 Task: Add Attachment from computer to Card Card0000000069 in Board Board0000000018 in Workspace WS0000000006 in Trello. Add Cover Purple to Card Card0000000069 in Board Board0000000018 in Workspace WS0000000006 in Trello. Add "Move Card To …" Button titled Button0000000069 to "top" of the list "To Do" to Card Card0000000069 in Board Board0000000018 in Workspace WS0000000006 in Trello. Add Description DS0000000069 to Card Card0000000069 in Board Board0000000018 in Workspace WS0000000006 in Trello. Add Comment CM0000000069 to Card Card0000000069 in Board Board0000000018 in Workspace WS0000000006 in Trello
Action: Mouse moved to (100, 342)
Screenshot: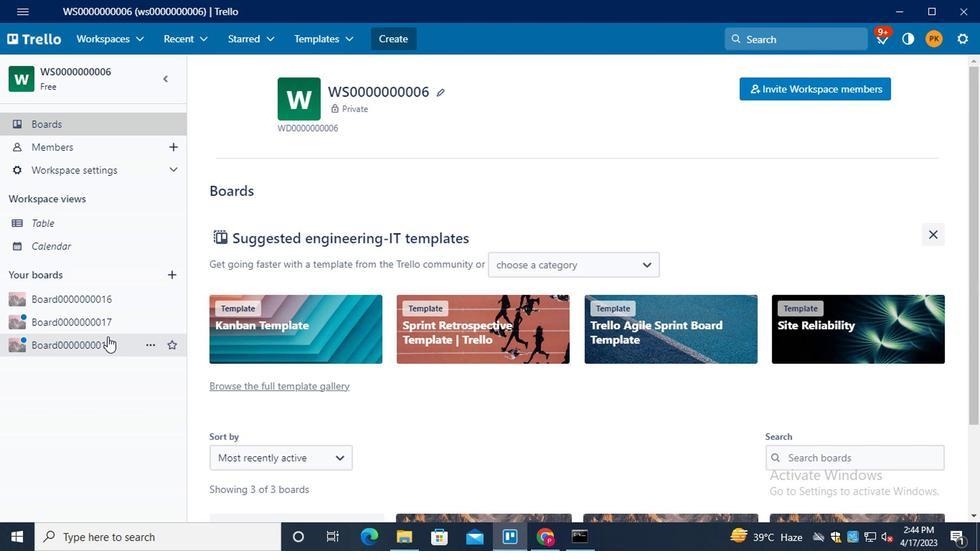 
Action: Mouse pressed left at (100, 342)
Screenshot: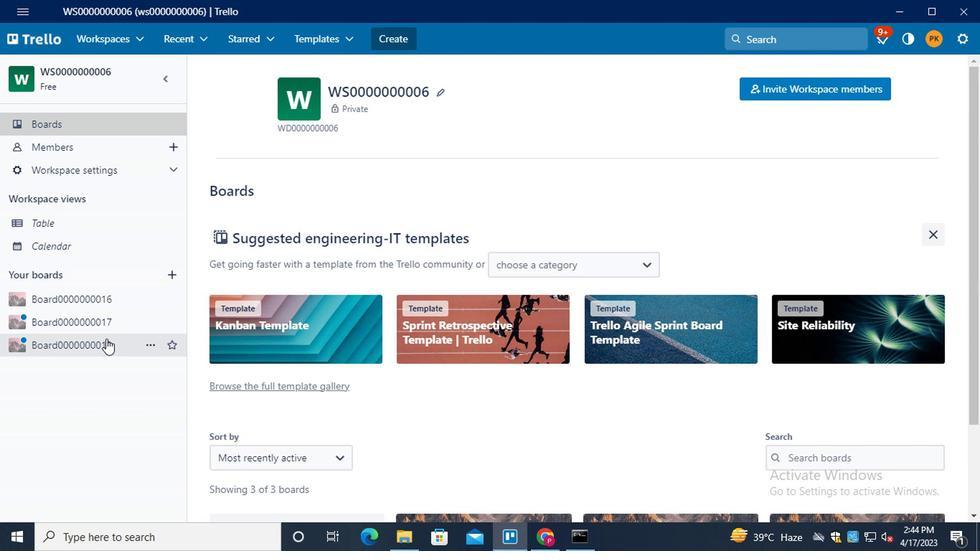 
Action: Mouse moved to (297, 181)
Screenshot: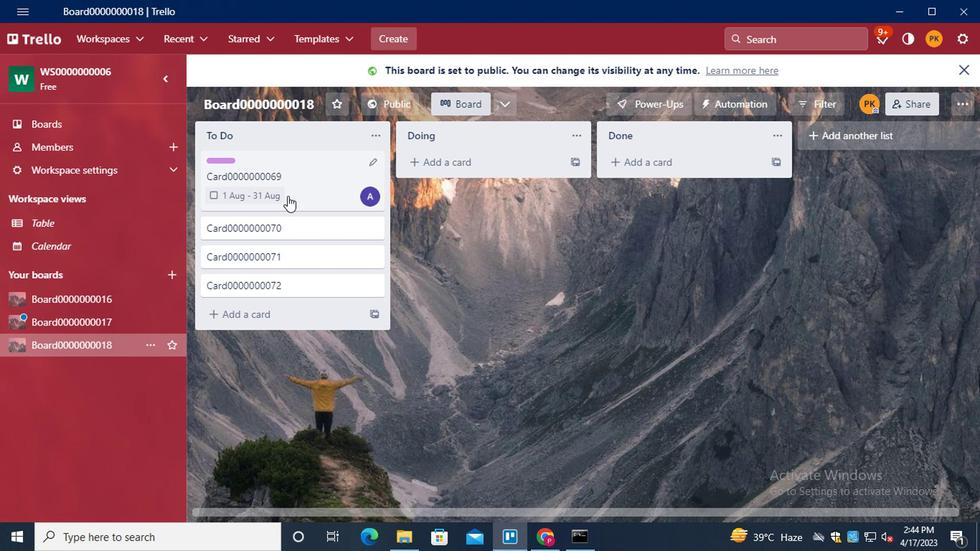 
Action: Mouse pressed left at (297, 181)
Screenshot: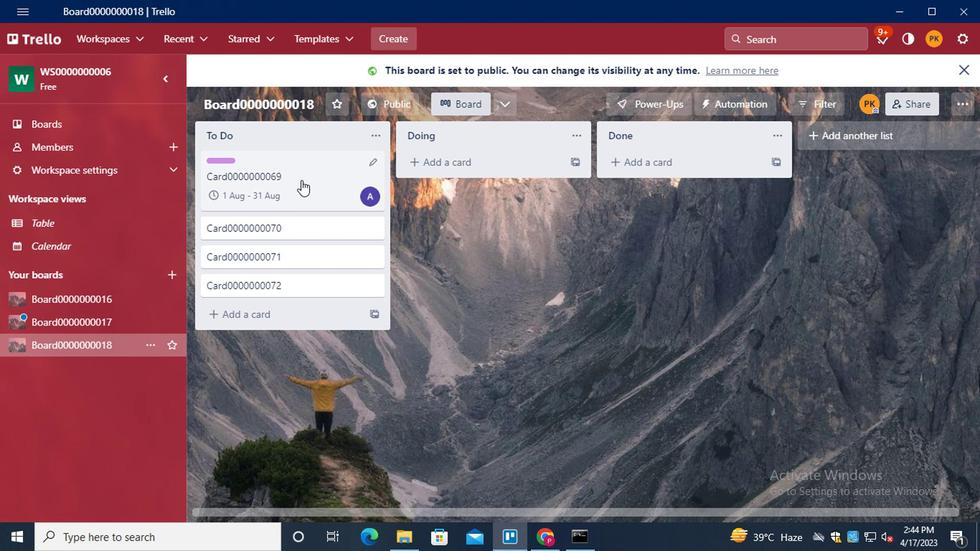 
Action: Mouse moved to (673, 246)
Screenshot: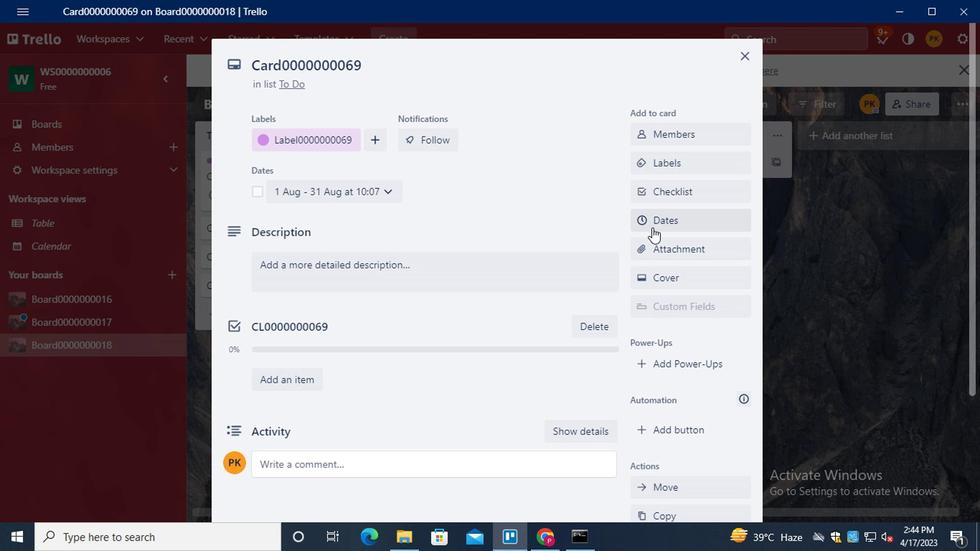
Action: Mouse pressed left at (673, 246)
Screenshot: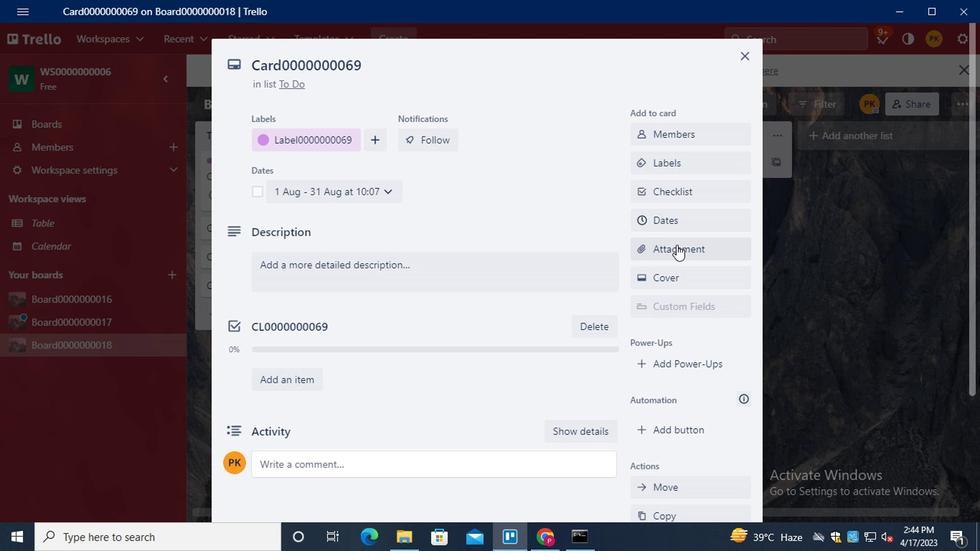 
Action: Mouse moved to (664, 128)
Screenshot: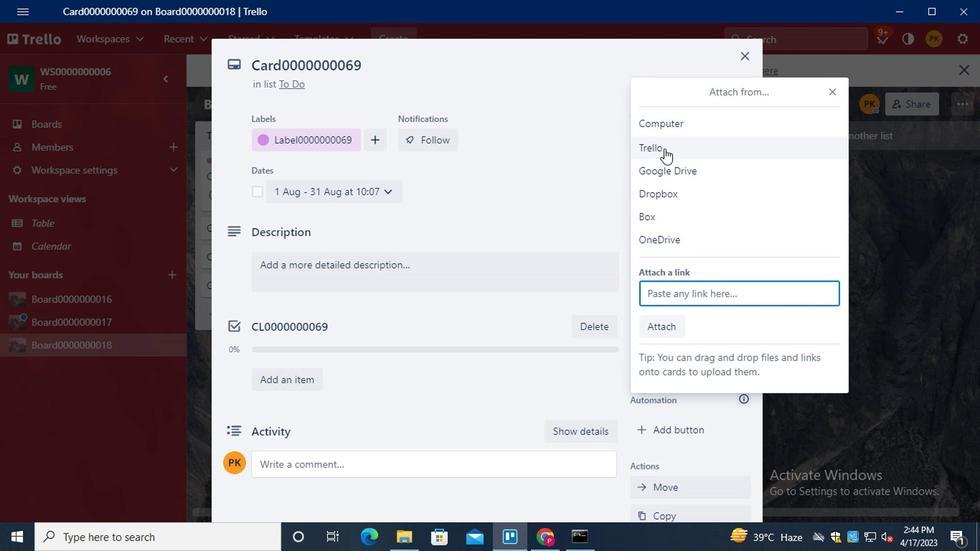 
Action: Mouse pressed left at (664, 128)
Screenshot: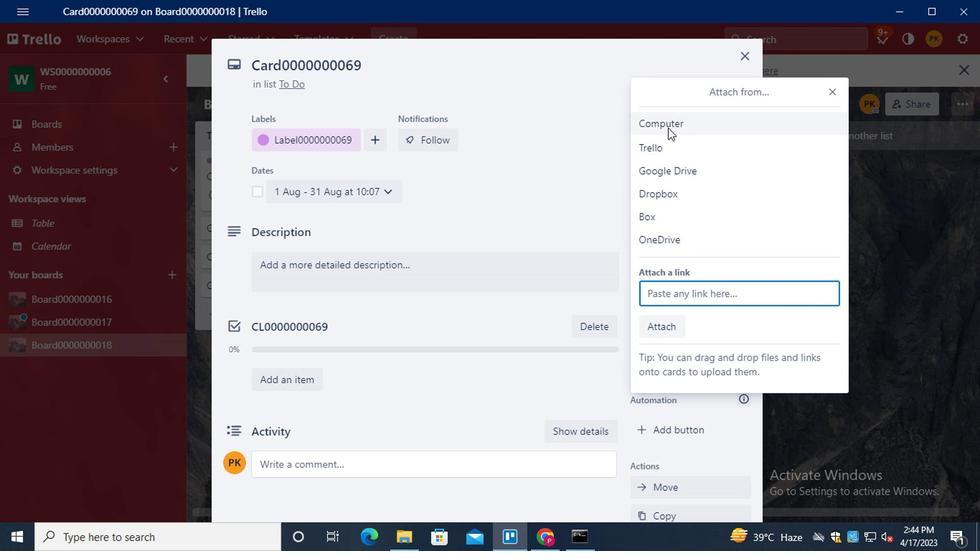 
Action: Mouse moved to (288, 106)
Screenshot: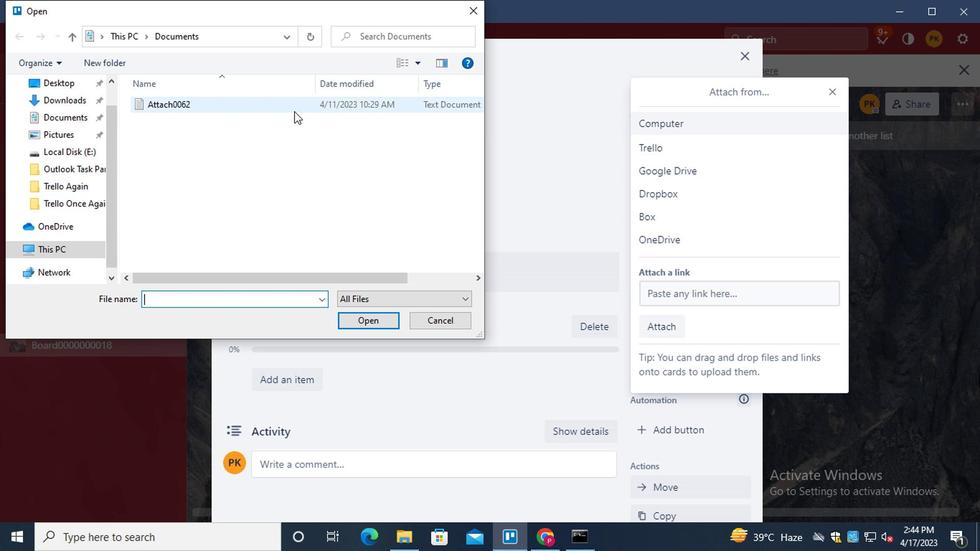 
Action: Mouse pressed left at (288, 106)
Screenshot: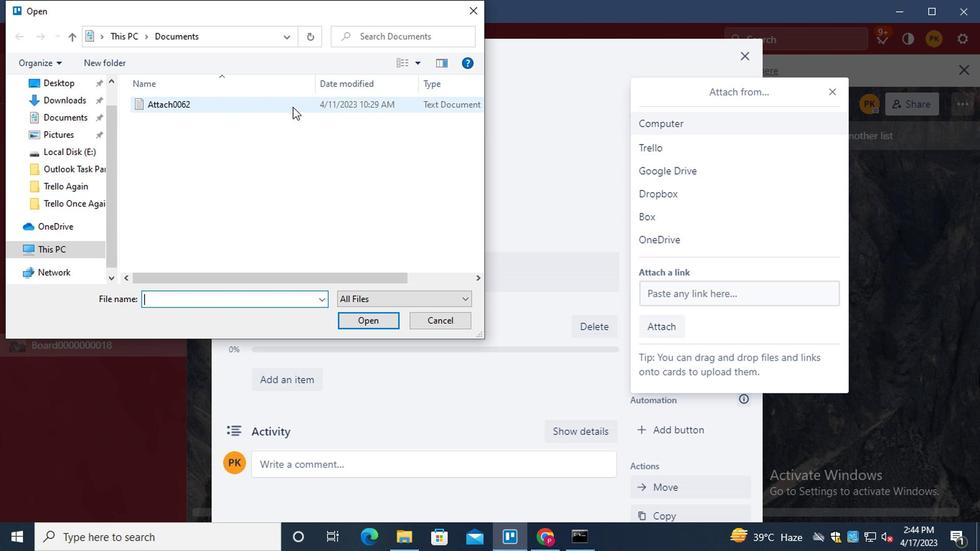 
Action: Mouse moved to (347, 325)
Screenshot: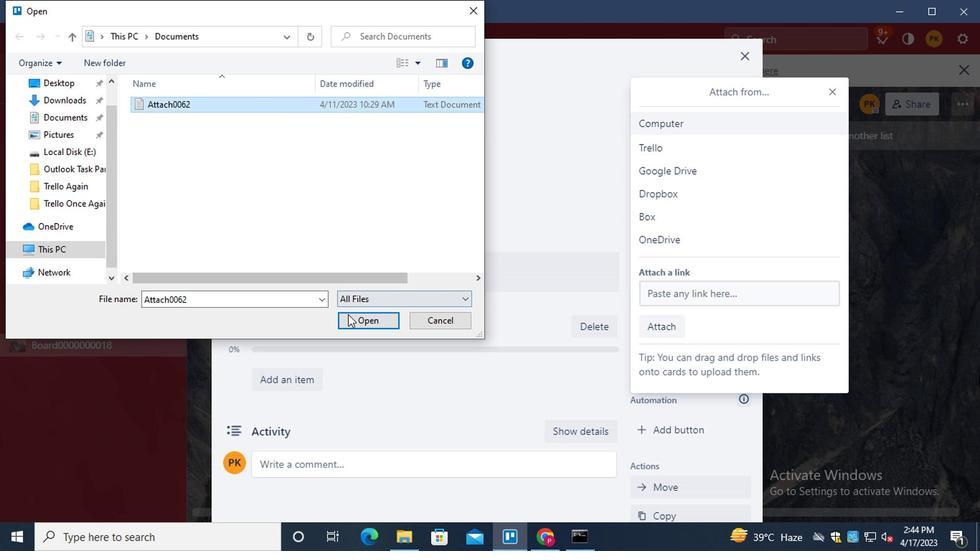 
Action: Mouse pressed left at (347, 325)
Screenshot: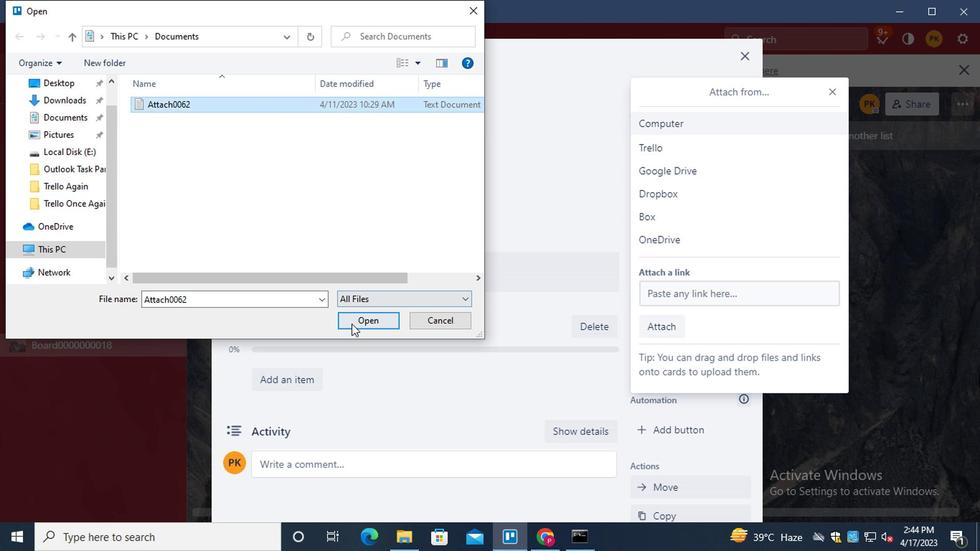 
Action: Mouse moved to (657, 283)
Screenshot: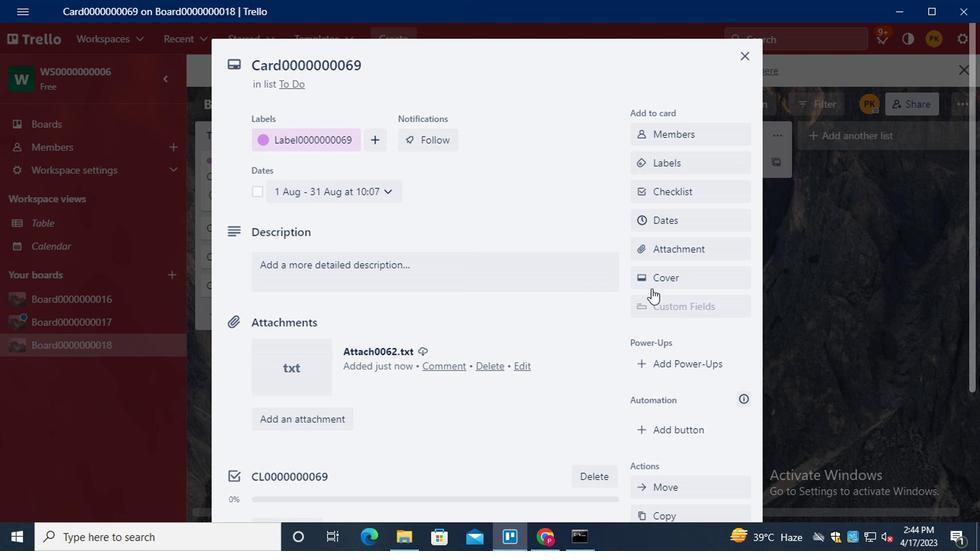 
Action: Mouse pressed left at (657, 283)
Screenshot: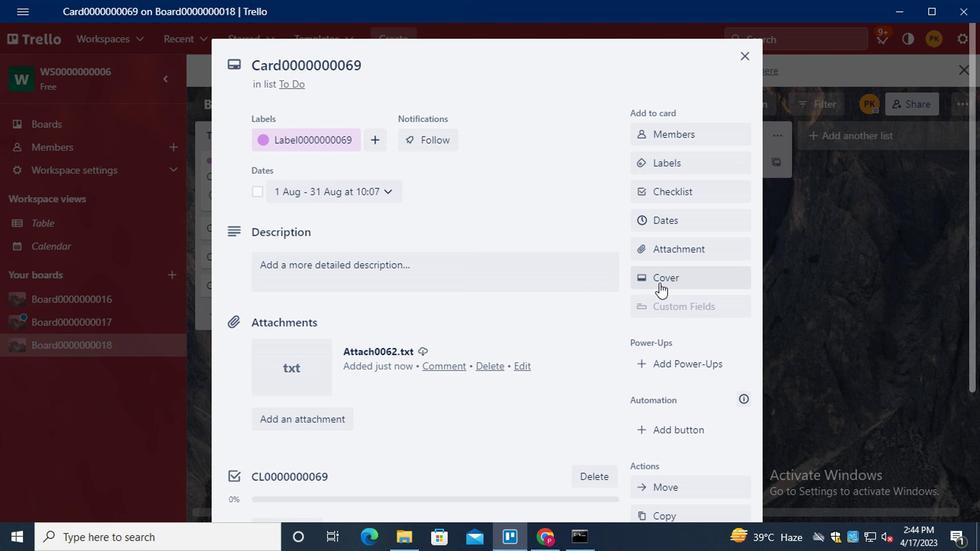 
Action: Mouse moved to (814, 243)
Screenshot: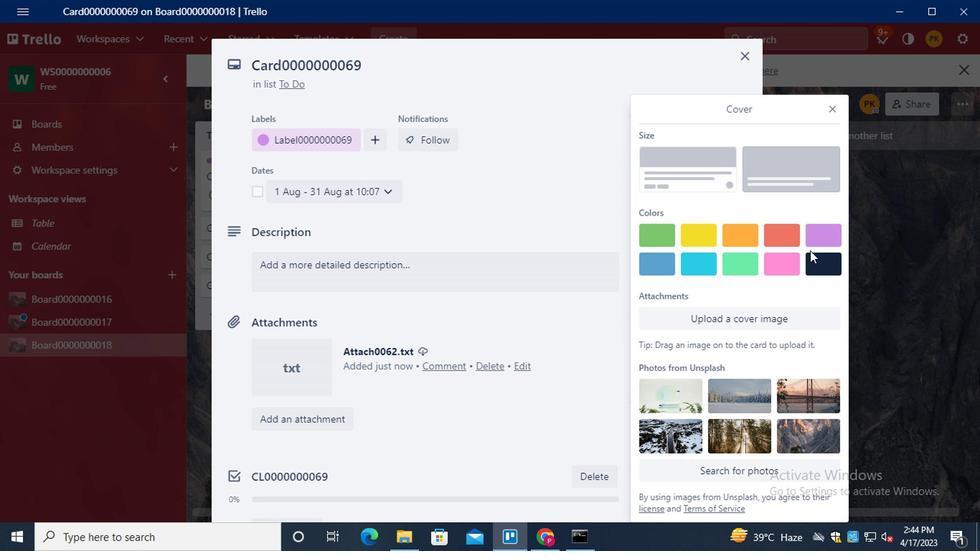
Action: Mouse pressed left at (814, 243)
Screenshot: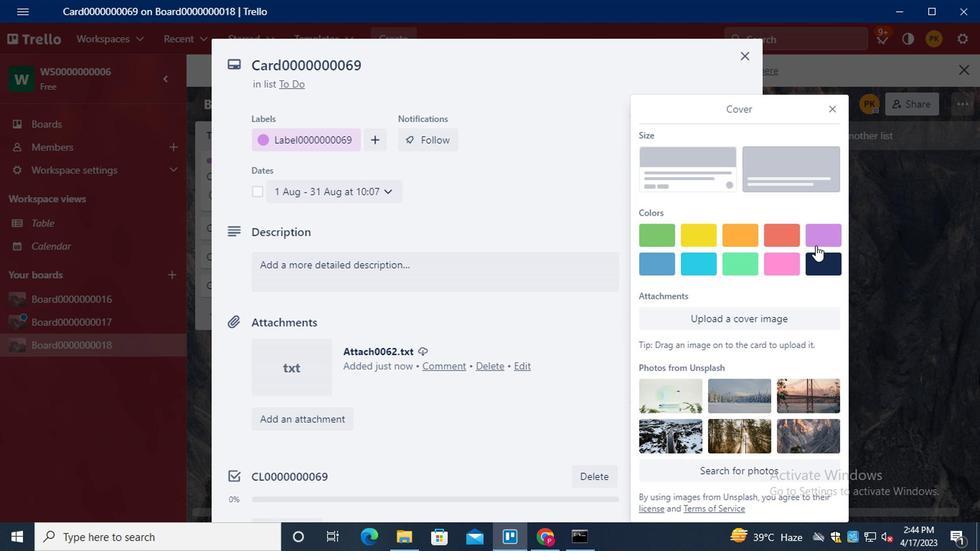 
Action: Mouse moved to (829, 83)
Screenshot: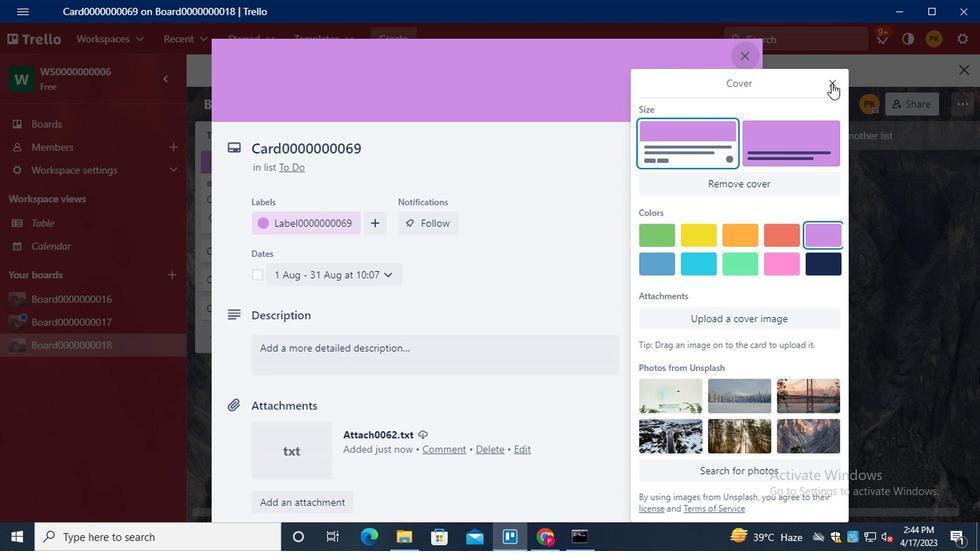 
Action: Mouse pressed left at (829, 83)
Screenshot: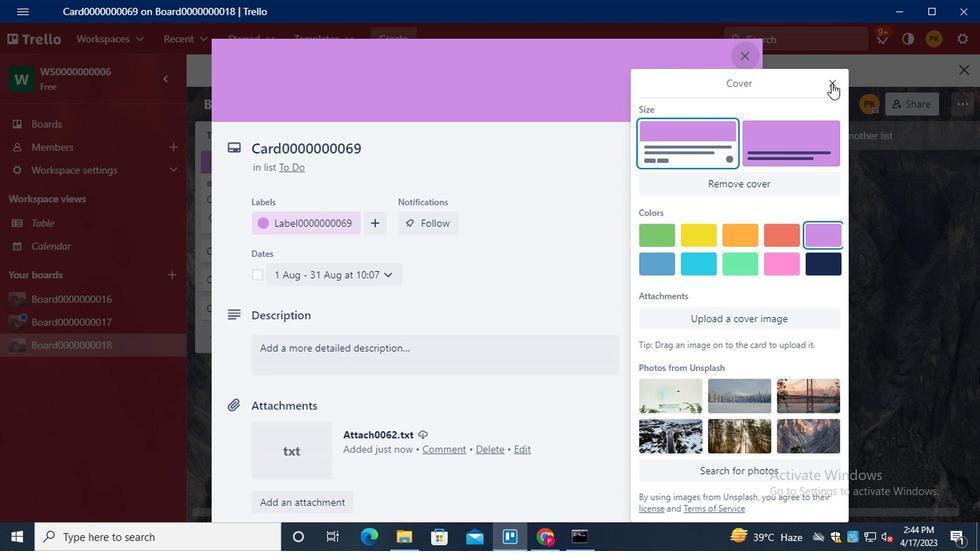 
Action: Mouse moved to (656, 354)
Screenshot: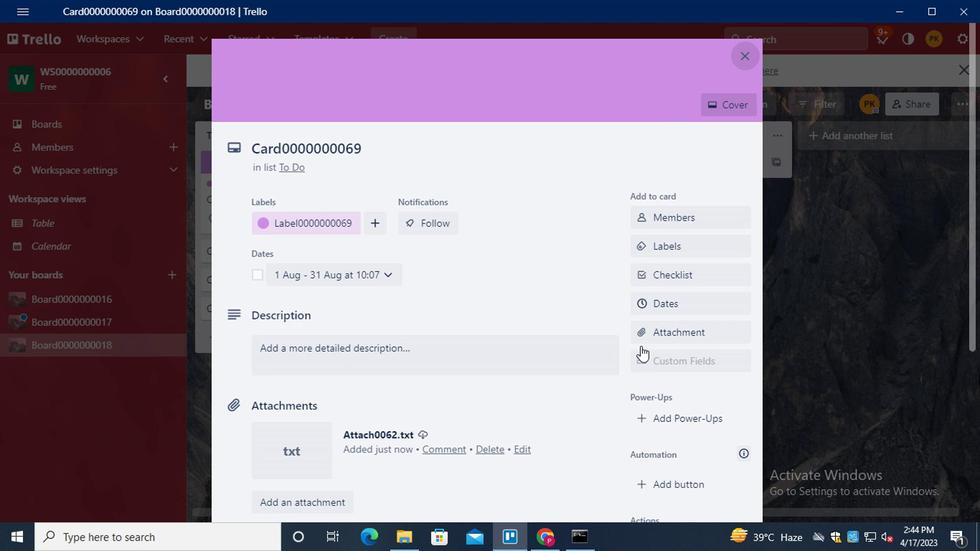 
Action: Mouse scrolled (656, 354) with delta (0, 0)
Screenshot: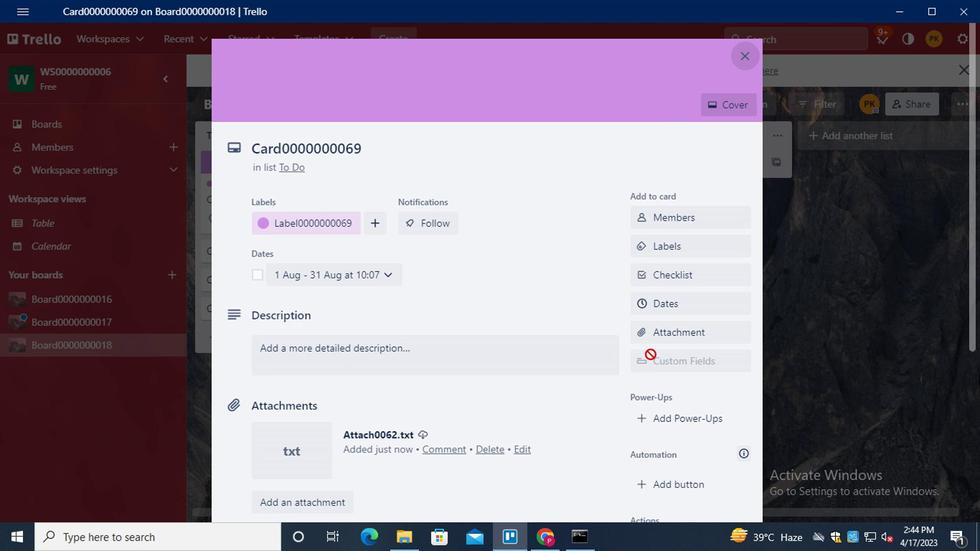 
Action: Mouse moved to (687, 416)
Screenshot: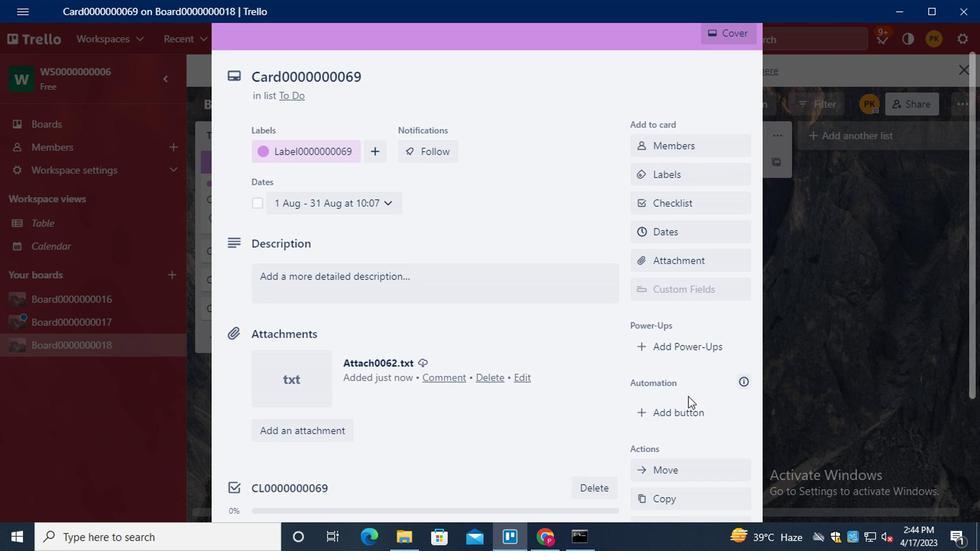 
Action: Mouse pressed left at (687, 416)
Screenshot: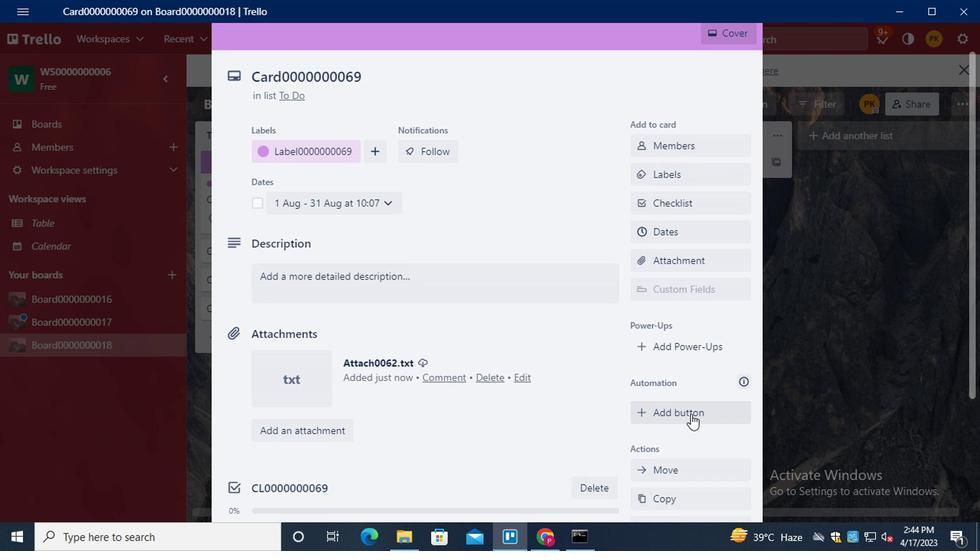 
Action: Mouse moved to (726, 138)
Screenshot: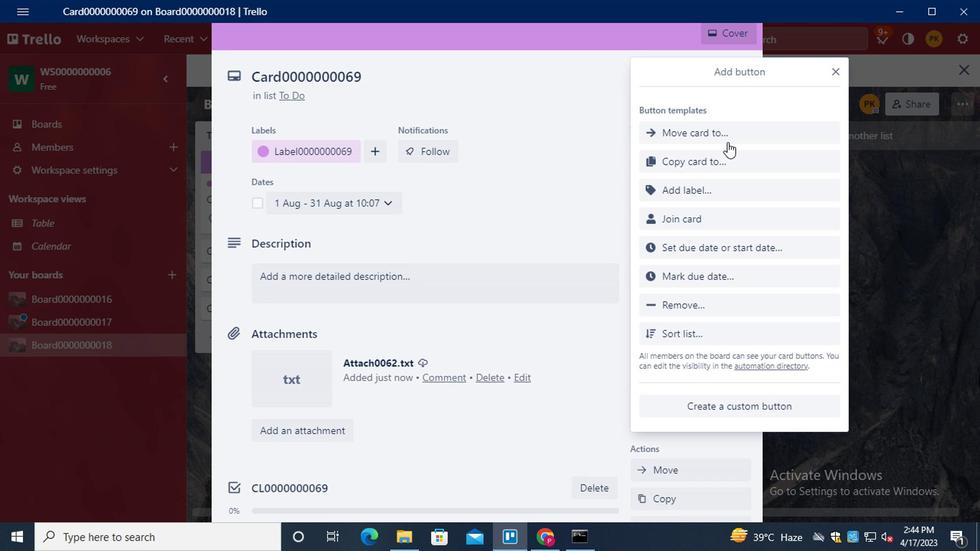 
Action: Mouse pressed left at (726, 138)
Screenshot: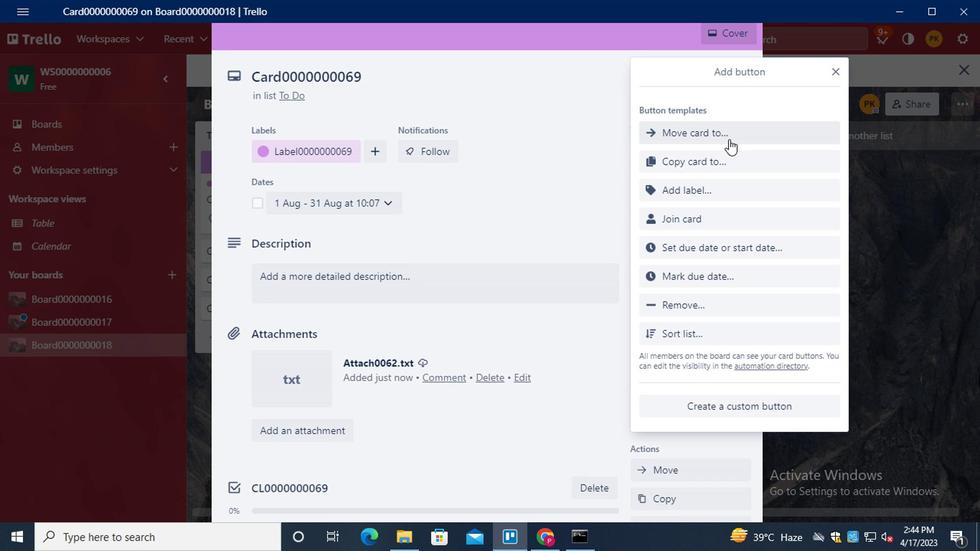 
Action: Mouse moved to (720, 141)
Screenshot: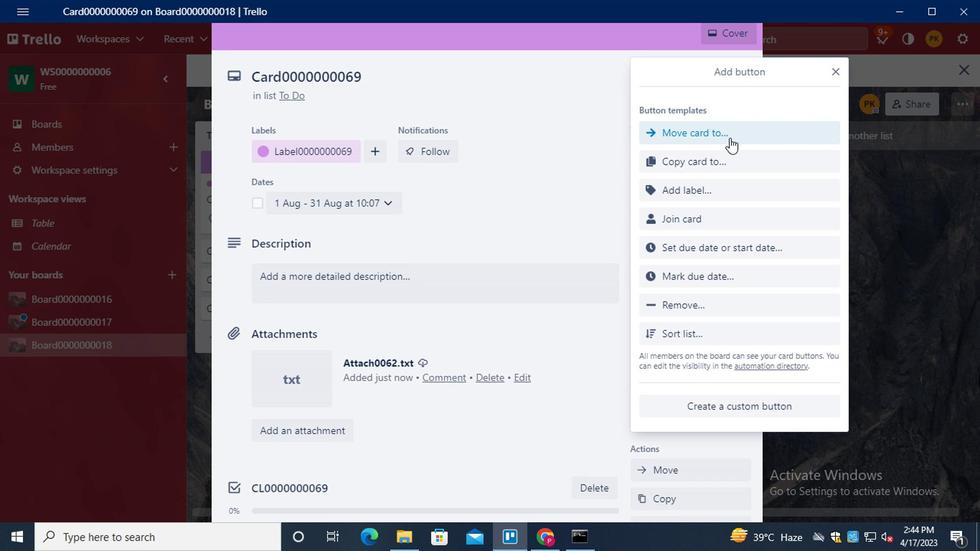 
Action: Key pressed <Key.shift>BU
Screenshot: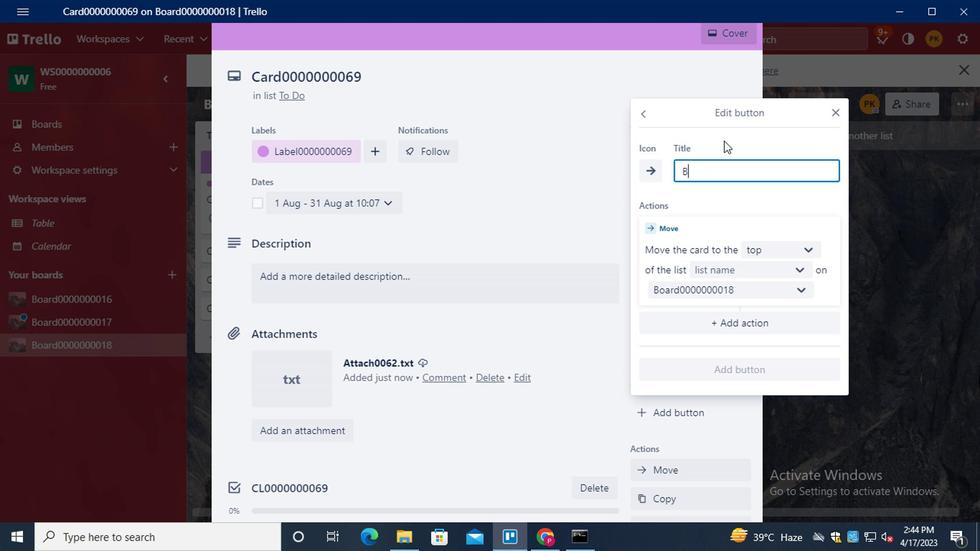 
Action: Mouse moved to (720, 141)
Screenshot: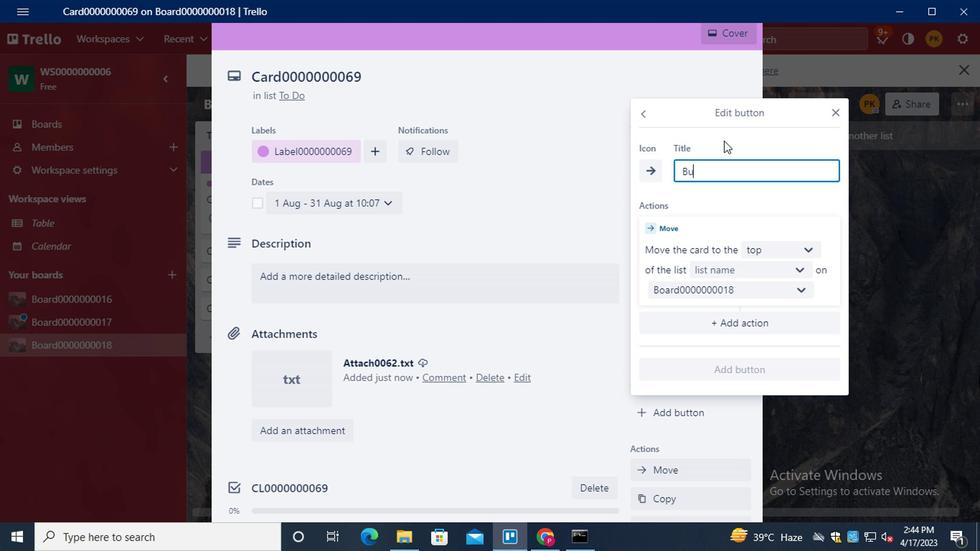 
Action: Key pressed TTON0000000069
Screenshot: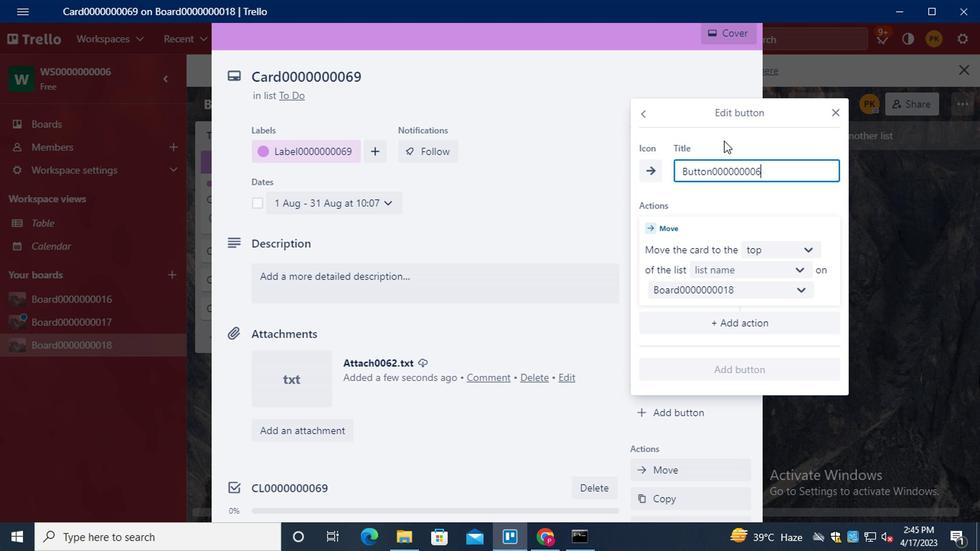 
Action: Mouse moved to (746, 269)
Screenshot: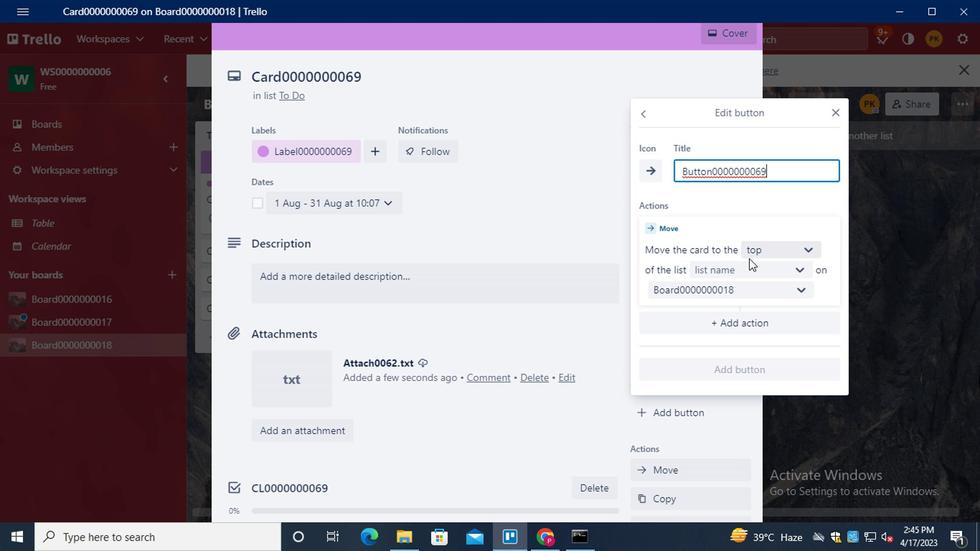 
Action: Mouse pressed left at (746, 269)
Screenshot: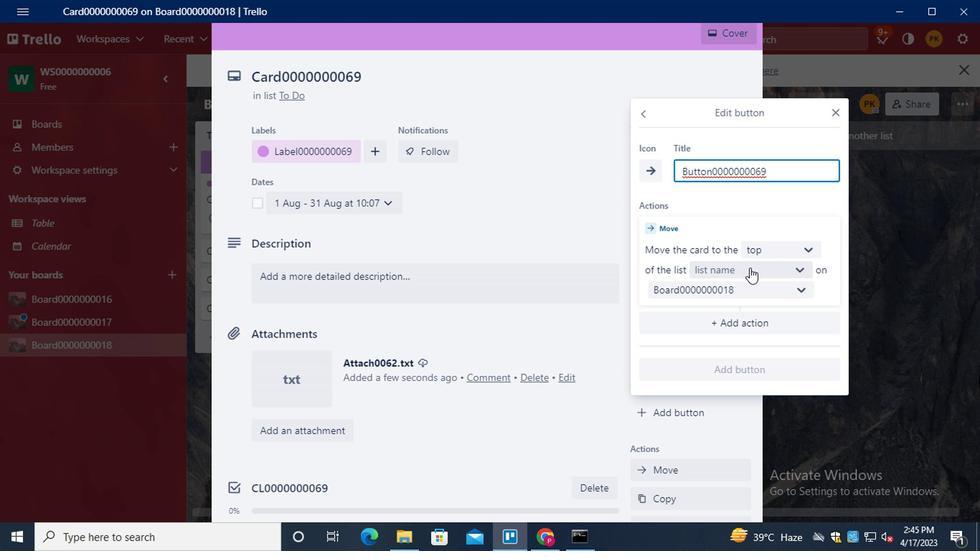 
Action: Mouse moved to (758, 310)
Screenshot: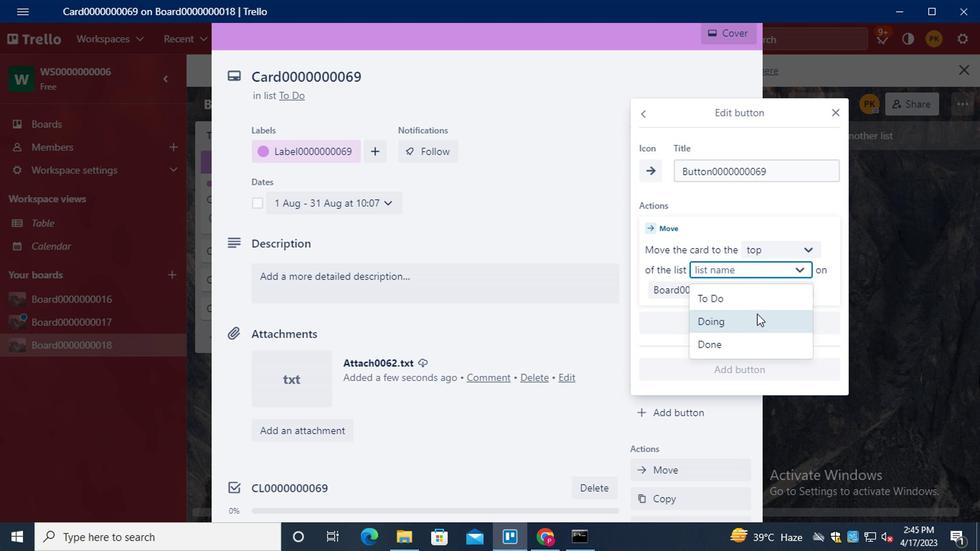 
Action: Mouse pressed left at (758, 310)
Screenshot: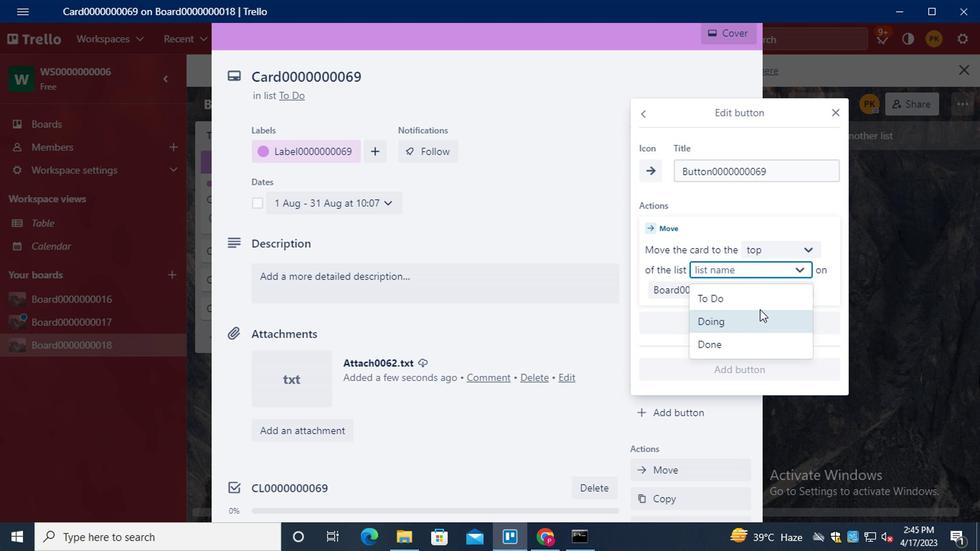 
Action: Mouse moved to (744, 370)
Screenshot: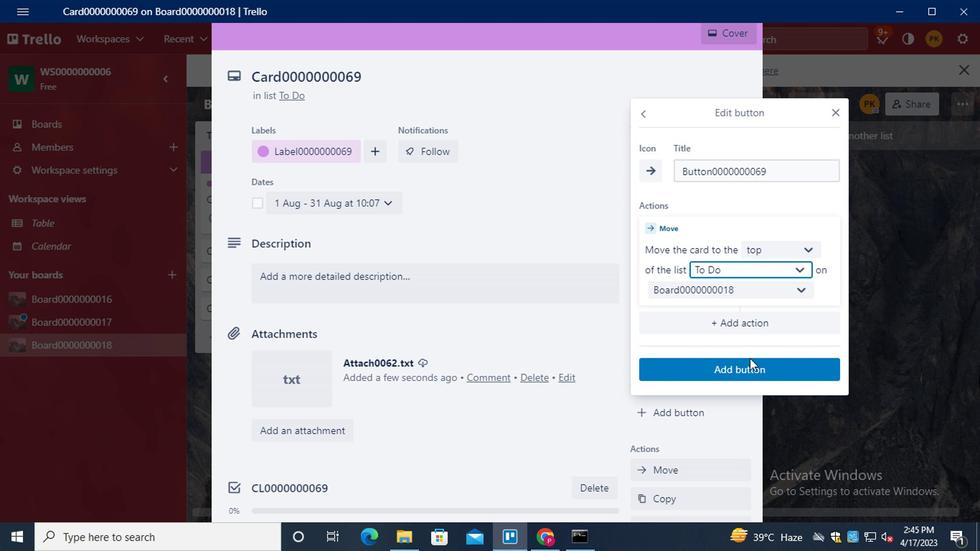 
Action: Mouse pressed left at (744, 370)
Screenshot: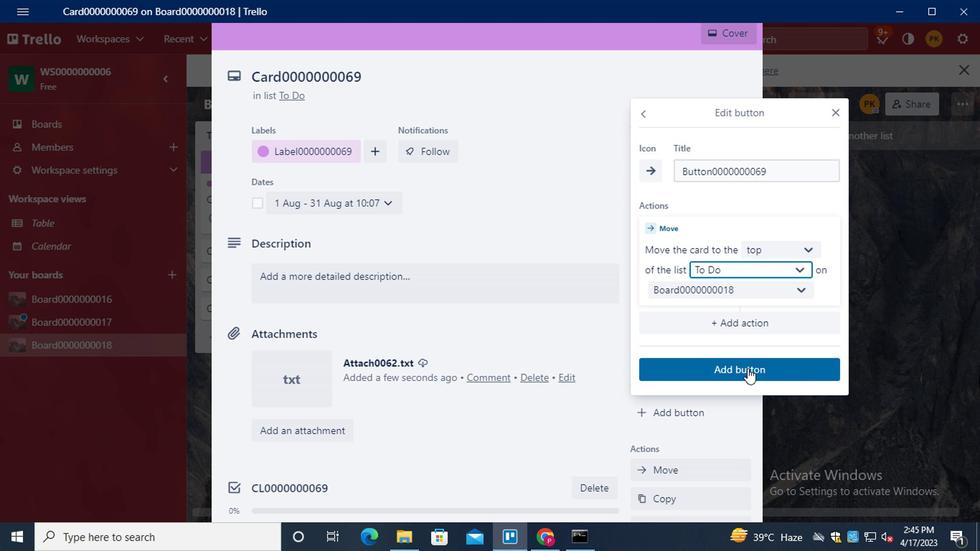 
Action: Mouse moved to (450, 270)
Screenshot: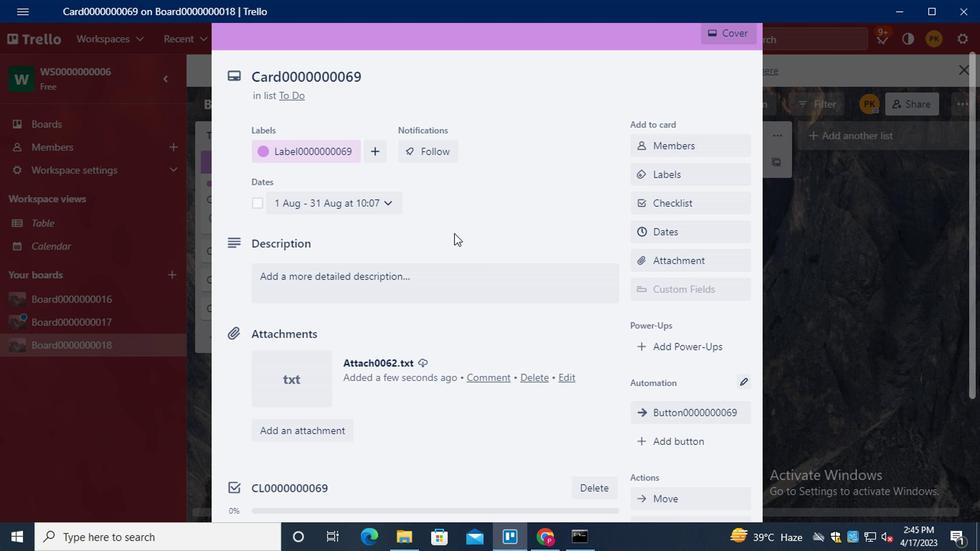 
Action: Mouse pressed left at (450, 270)
Screenshot: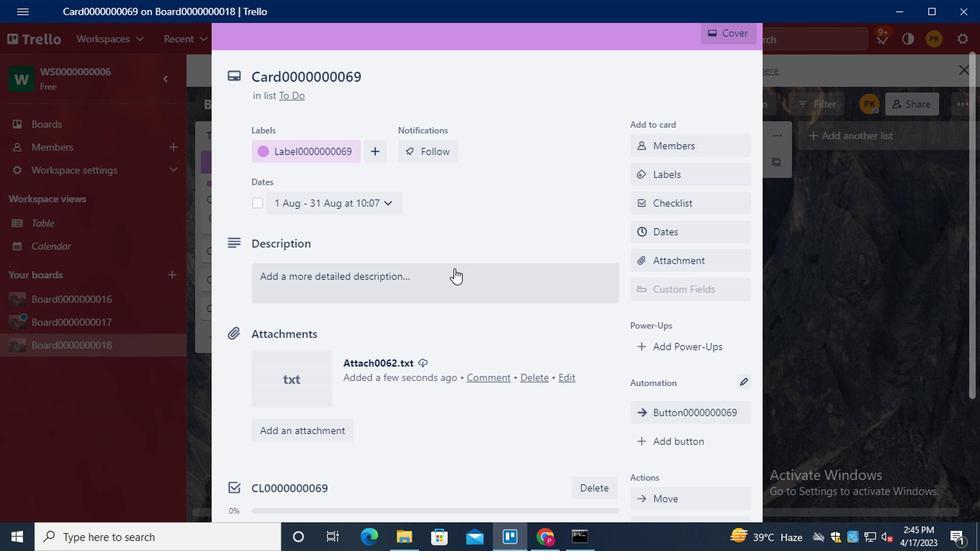 
Action: Key pressed <Key.shift>DS0000000069
Screenshot: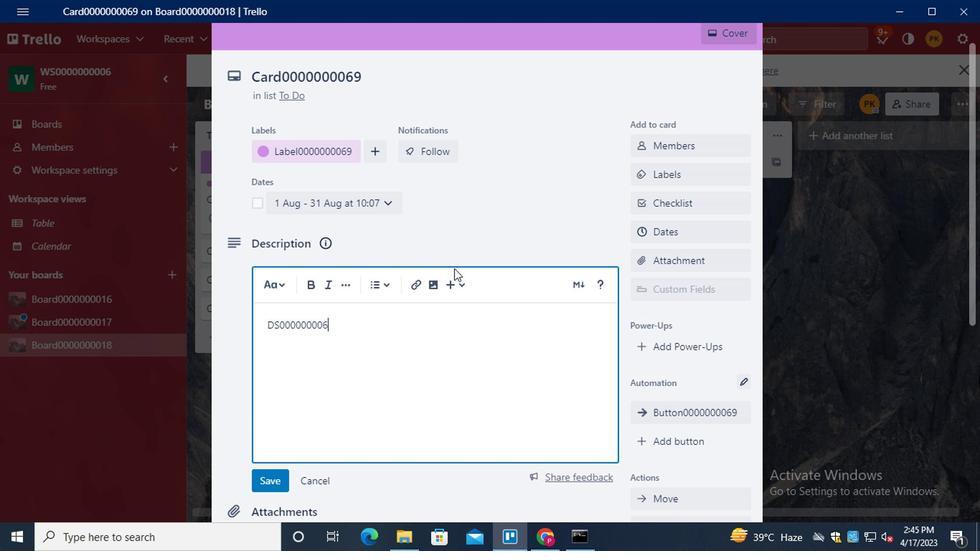 
Action: Mouse moved to (271, 482)
Screenshot: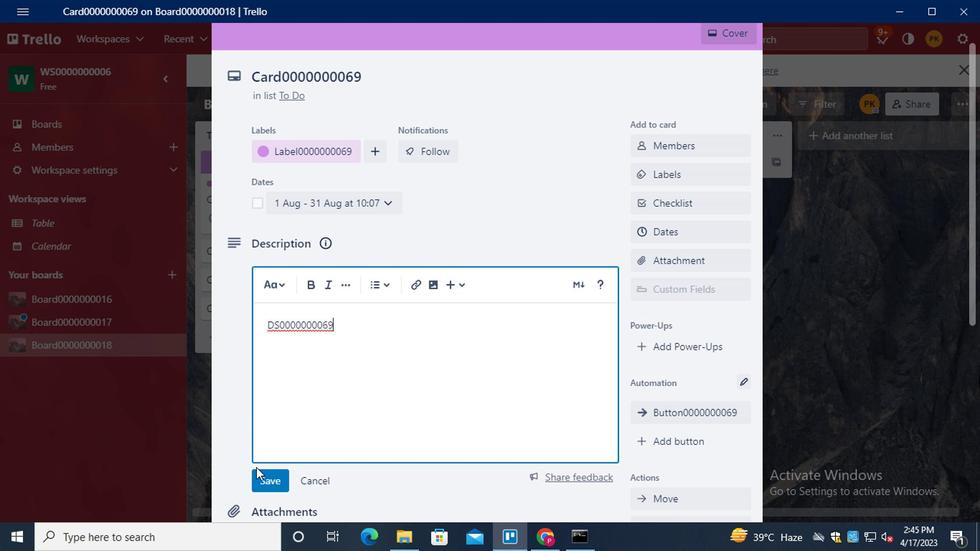 
Action: Mouse pressed left at (271, 482)
Screenshot: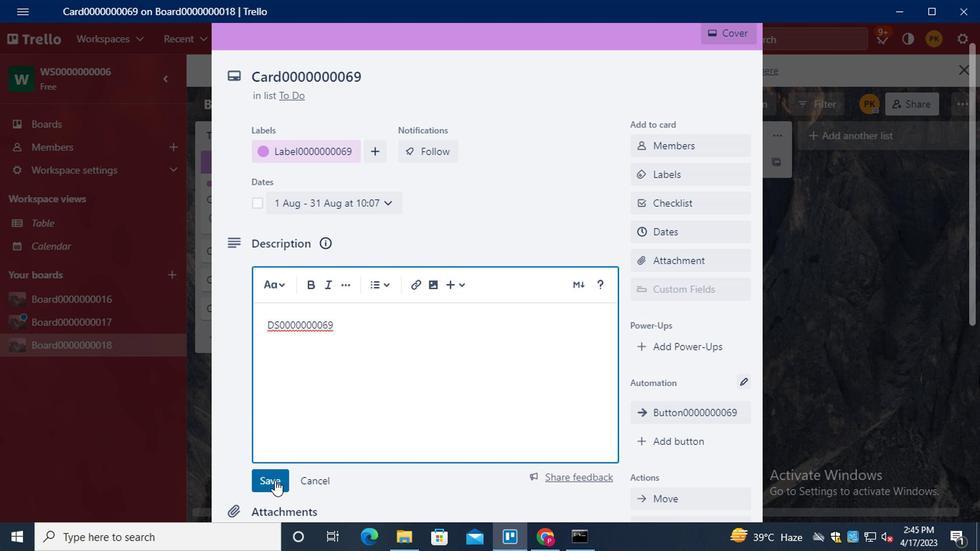 
Action: Mouse moved to (298, 429)
Screenshot: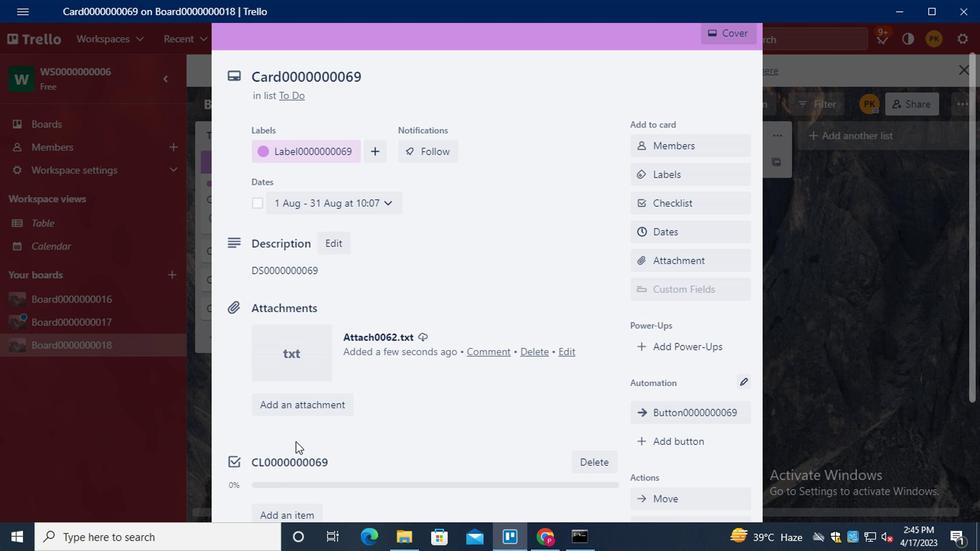 
Action: Mouse scrolled (298, 429) with delta (0, 0)
Screenshot: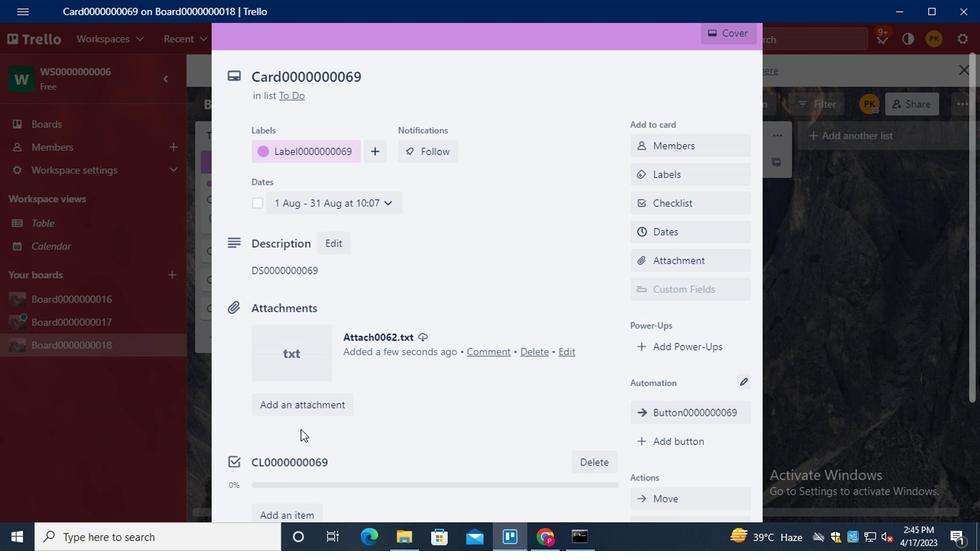 
Action: Mouse scrolled (298, 429) with delta (0, 0)
Screenshot: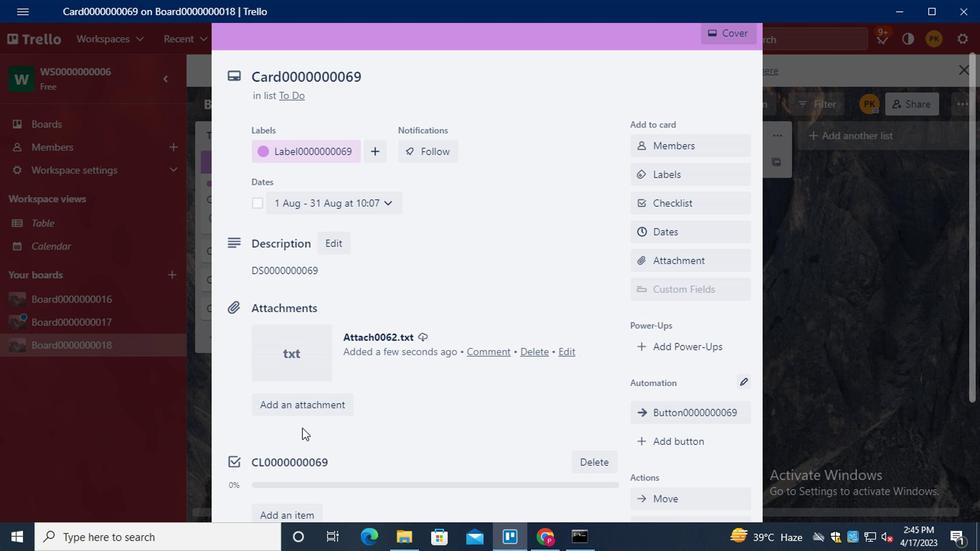 
Action: Mouse scrolled (298, 429) with delta (0, 0)
Screenshot: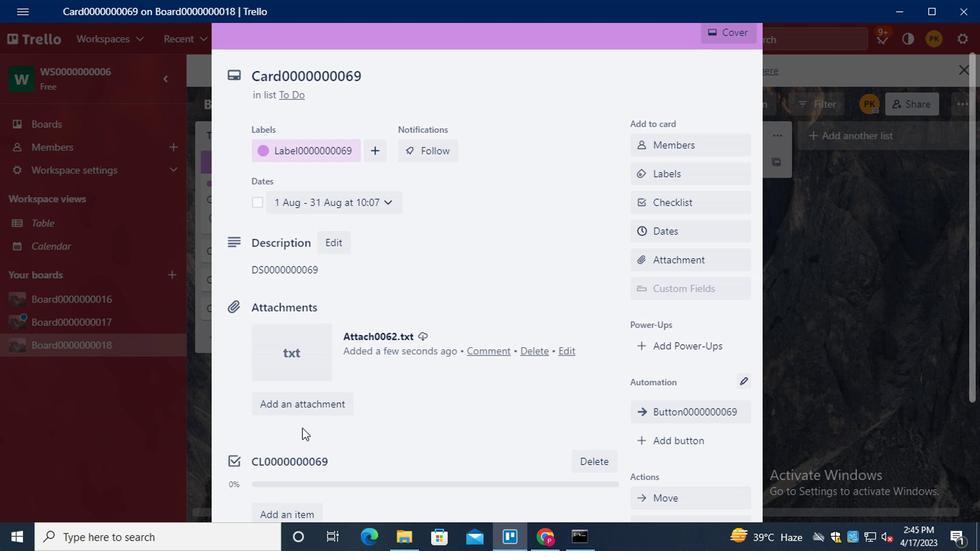
Action: Mouse moved to (319, 410)
Screenshot: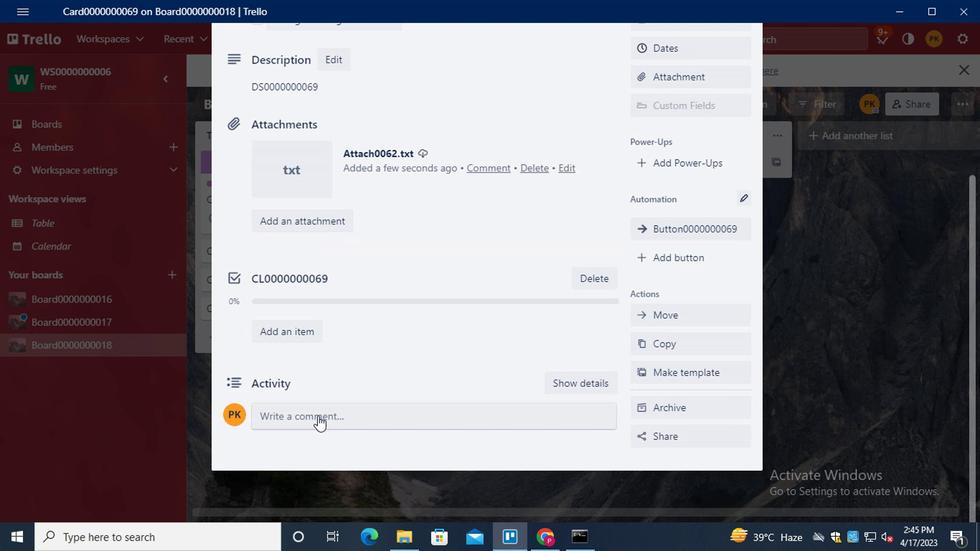 
Action: Mouse pressed left at (319, 410)
Screenshot: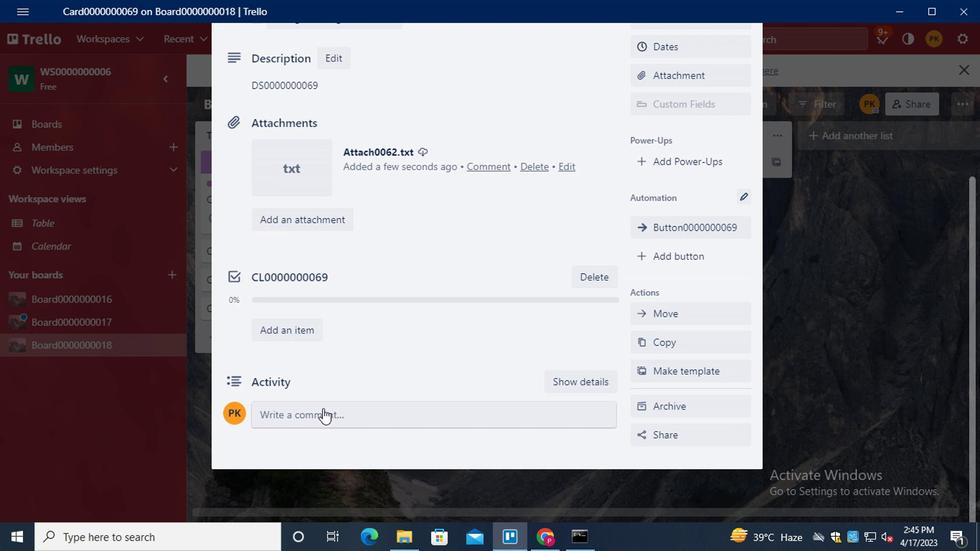 
Action: Key pressed <Key.shift><Key.shift><Key.shift>CM0000000069
Screenshot: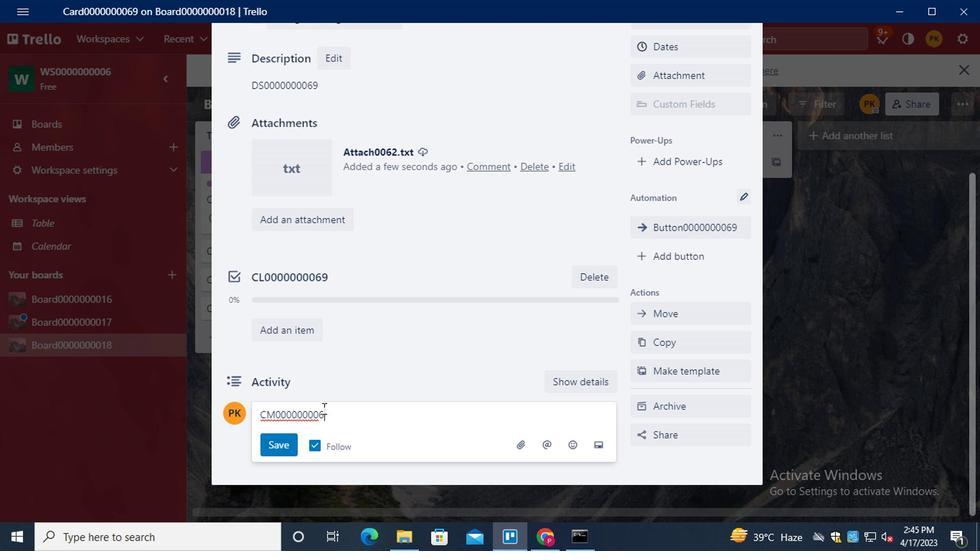 
Action: Mouse moved to (263, 452)
Screenshot: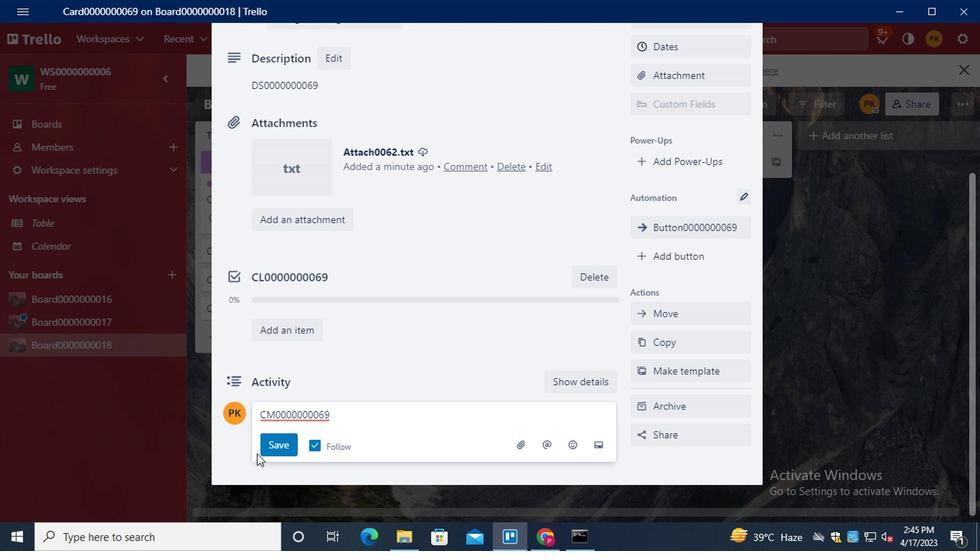
Action: Mouse pressed left at (263, 452)
Screenshot: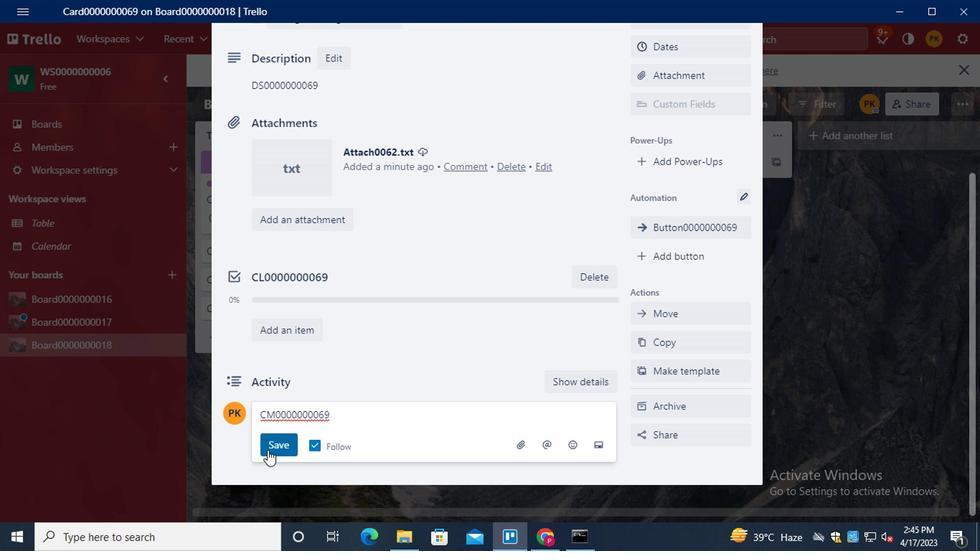 
Action: Mouse moved to (424, 316)
Screenshot: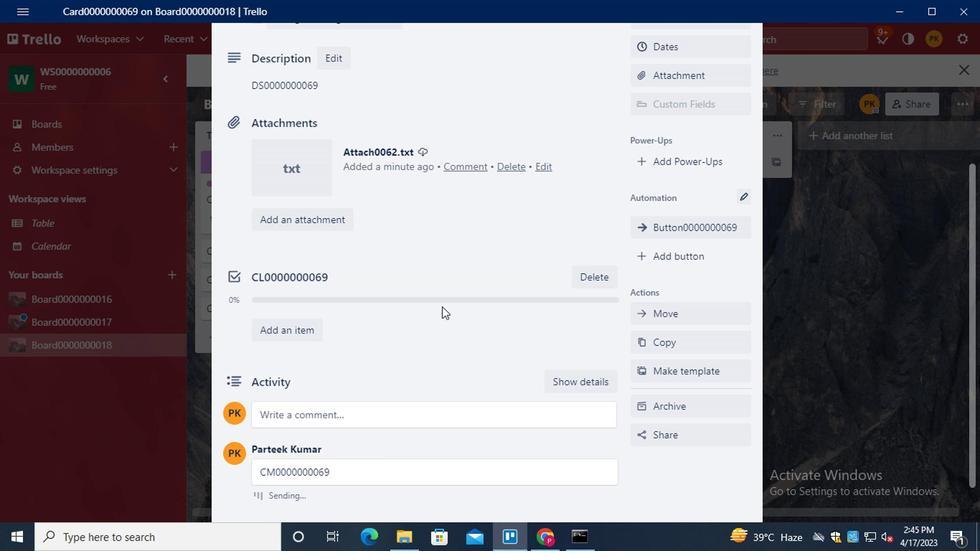 
Action: Mouse scrolled (424, 317) with delta (0, 1)
Screenshot: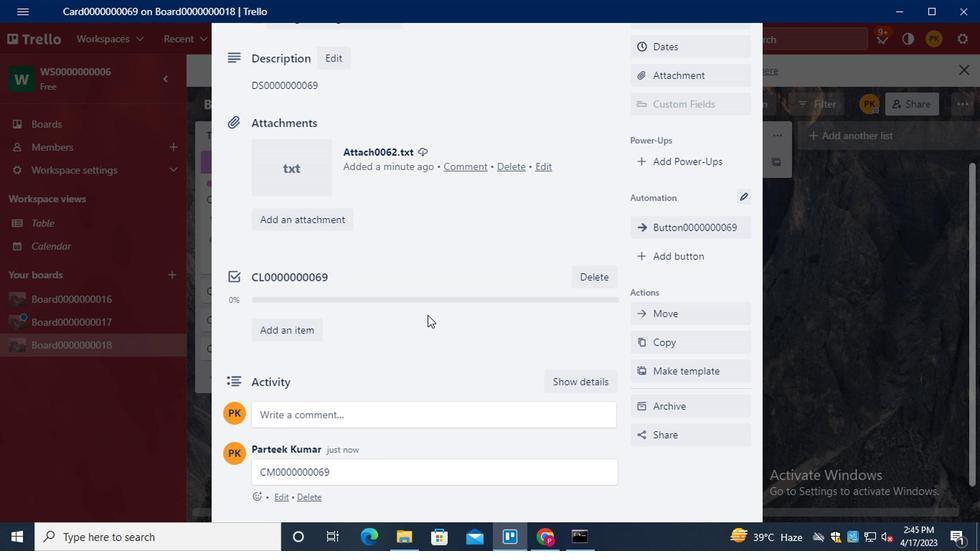 
Action: Mouse scrolled (424, 317) with delta (0, 1)
Screenshot: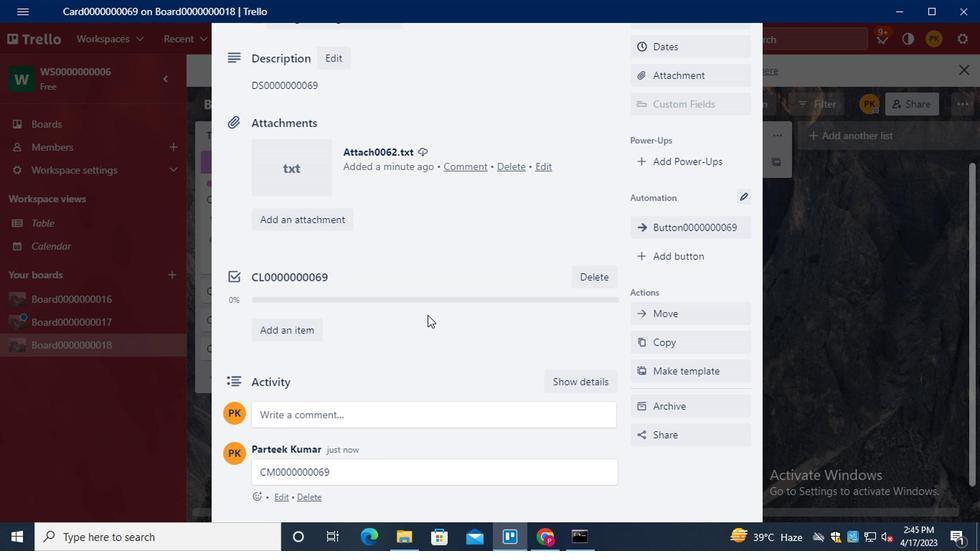 
Action: Mouse scrolled (424, 317) with delta (0, 1)
Screenshot: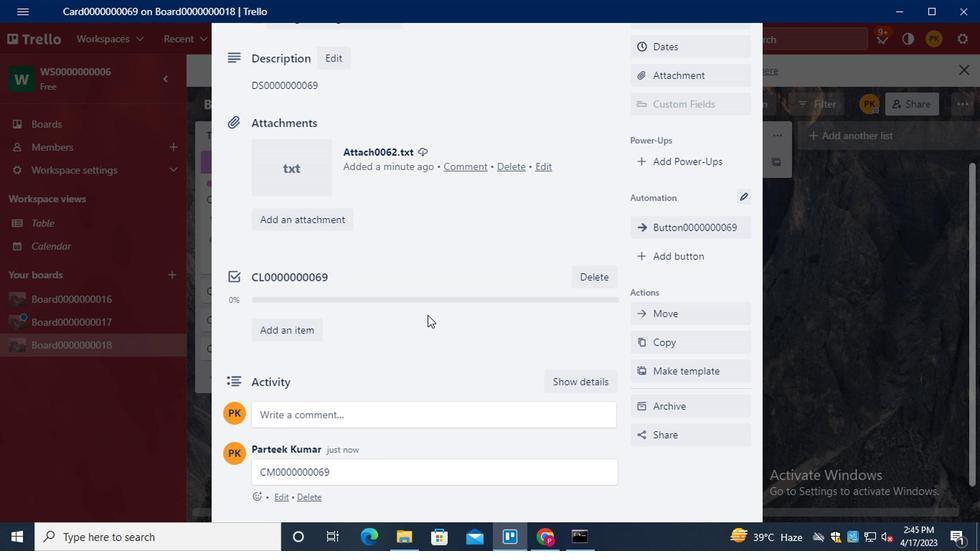 
Action: Mouse scrolled (424, 317) with delta (0, 1)
Screenshot: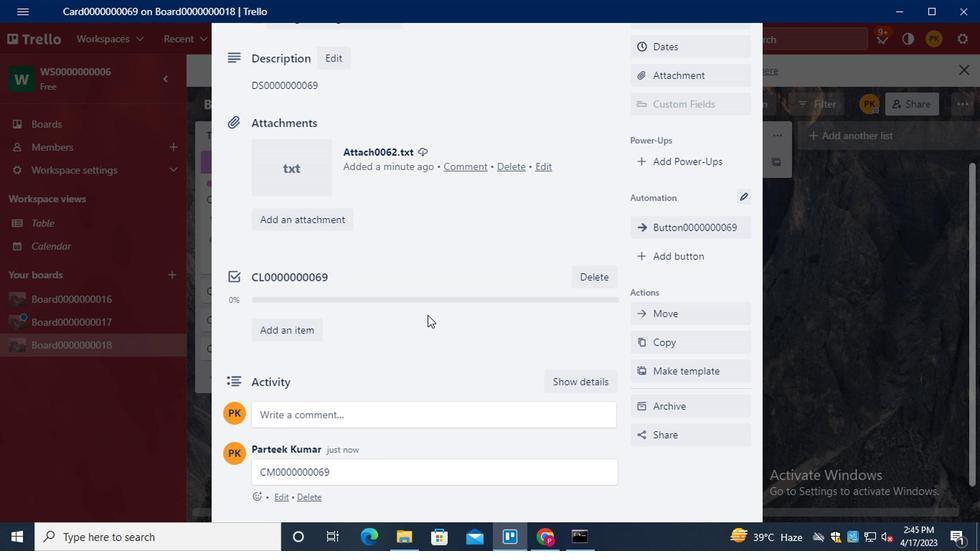
Action: Mouse scrolled (424, 317) with delta (0, 1)
Screenshot: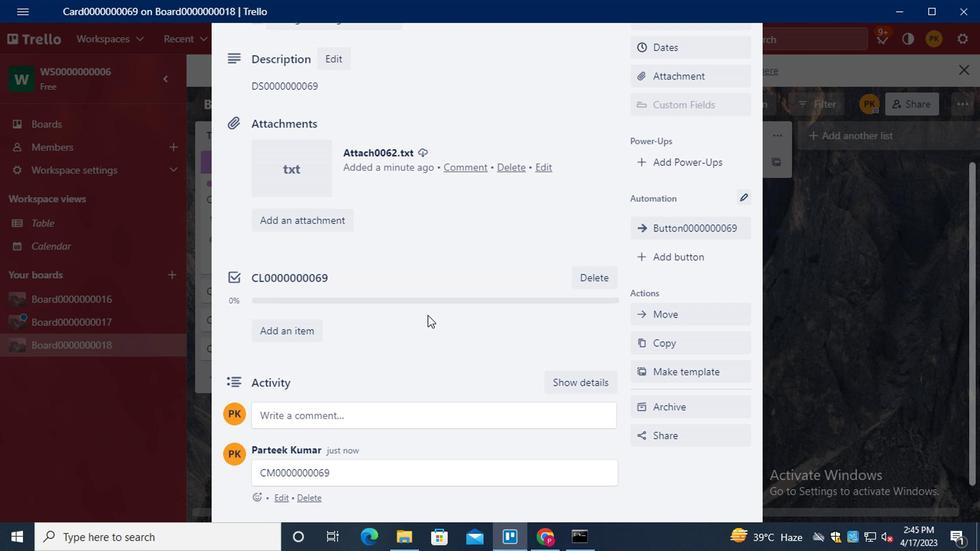 
Action: Mouse scrolled (424, 317) with delta (0, 1)
Screenshot: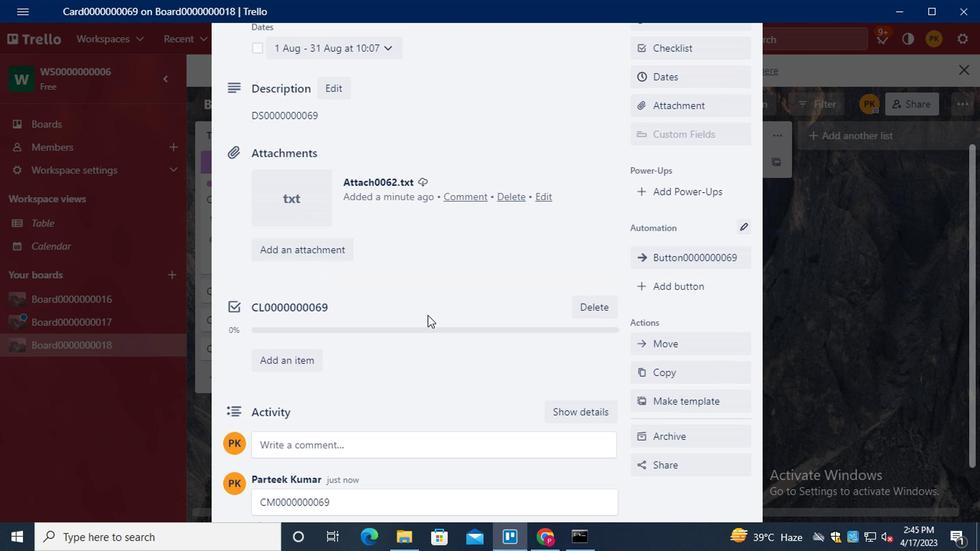 
Action: Mouse scrolled (424, 317) with delta (0, 1)
Screenshot: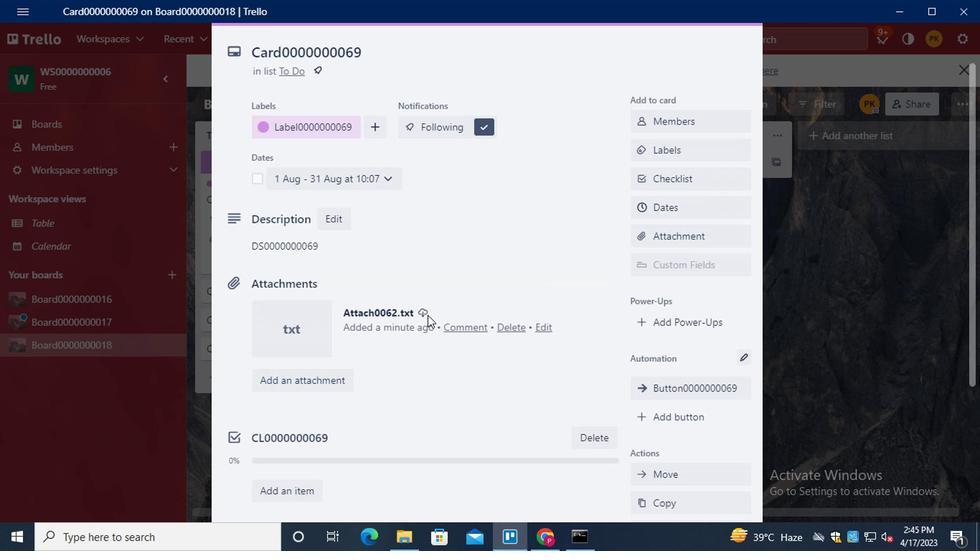 
Action: Mouse scrolled (424, 317) with delta (0, 1)
Screenshot: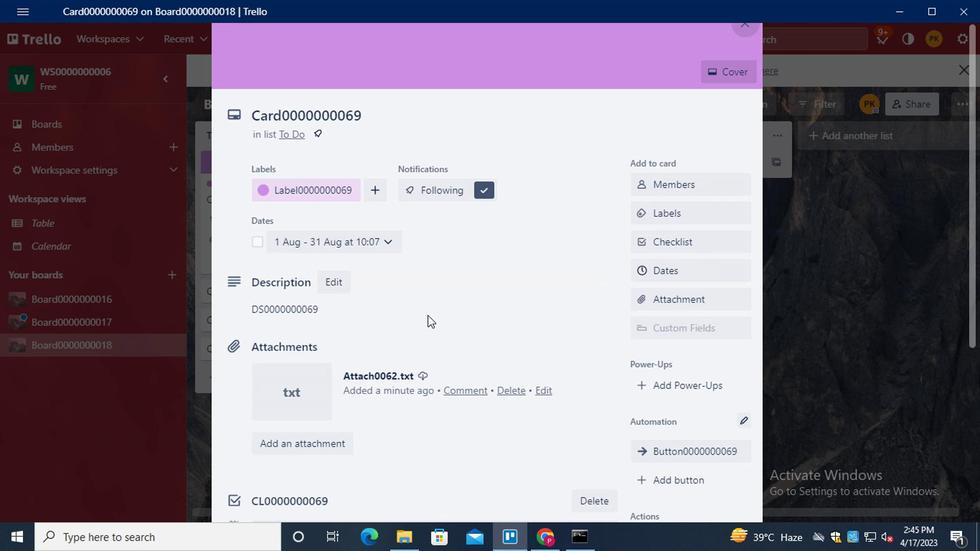 
